 Task: Create a Workspace WS0000000001 in Trello with Workspace Type as ENGINEERING-IT and Workspace Description as WD0000000001. Invite a Team Member vinny.office2@gmail.com to Workspace WS0000000001 in Trello. Invite a Team Member nikhrathi889@gmail.com to Workspace WS0000000001 in Trello. Invite a Team Member carxxstreet791@gmail.com to Workspace WS0000000001 in Trello. Invite a Team Member 17.ch.pooja@gmail.com to Workspace WS0000000001 in Trello
Action: Mouse moved to (598, 113)
Screenshot: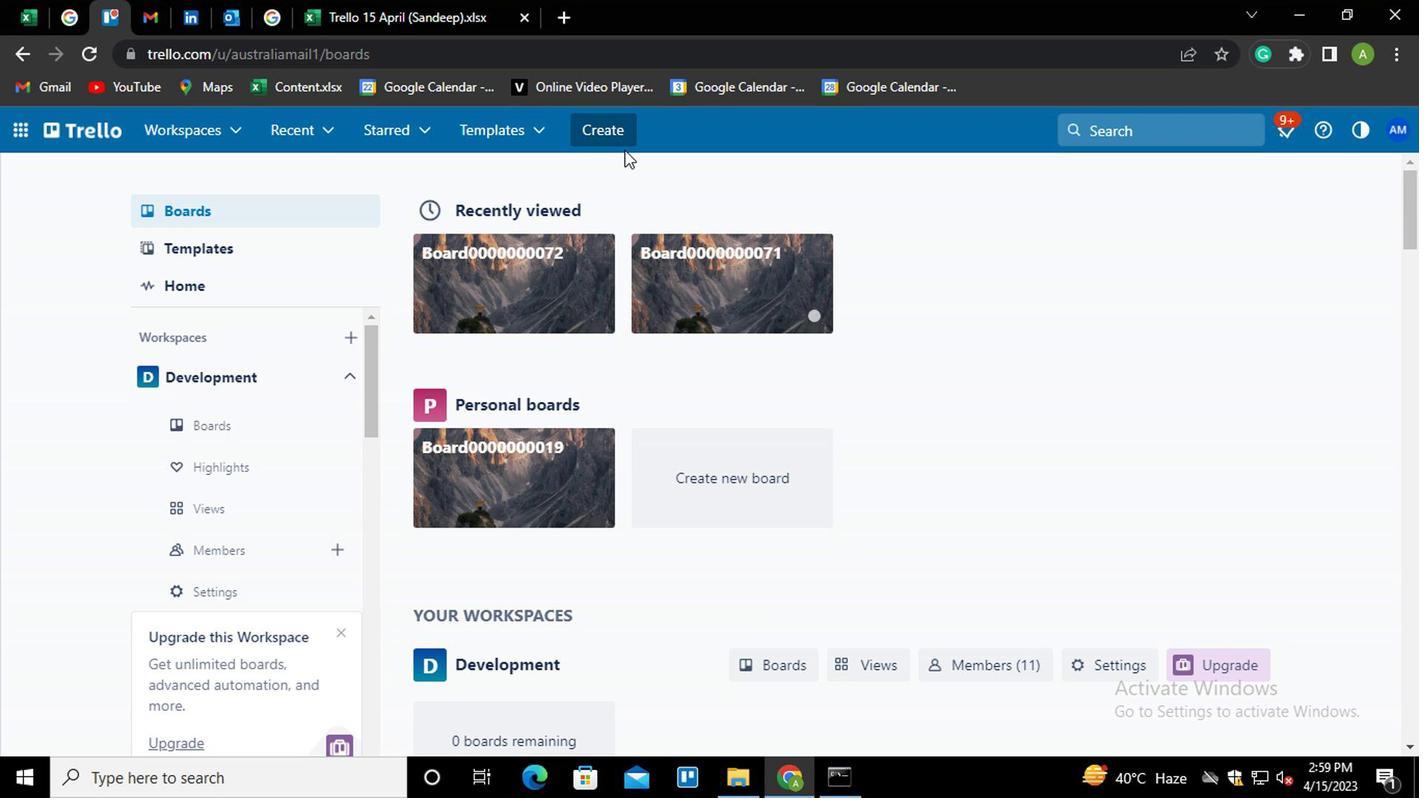 
Action: Mouse pressed left at (598, 113)
Screenshot: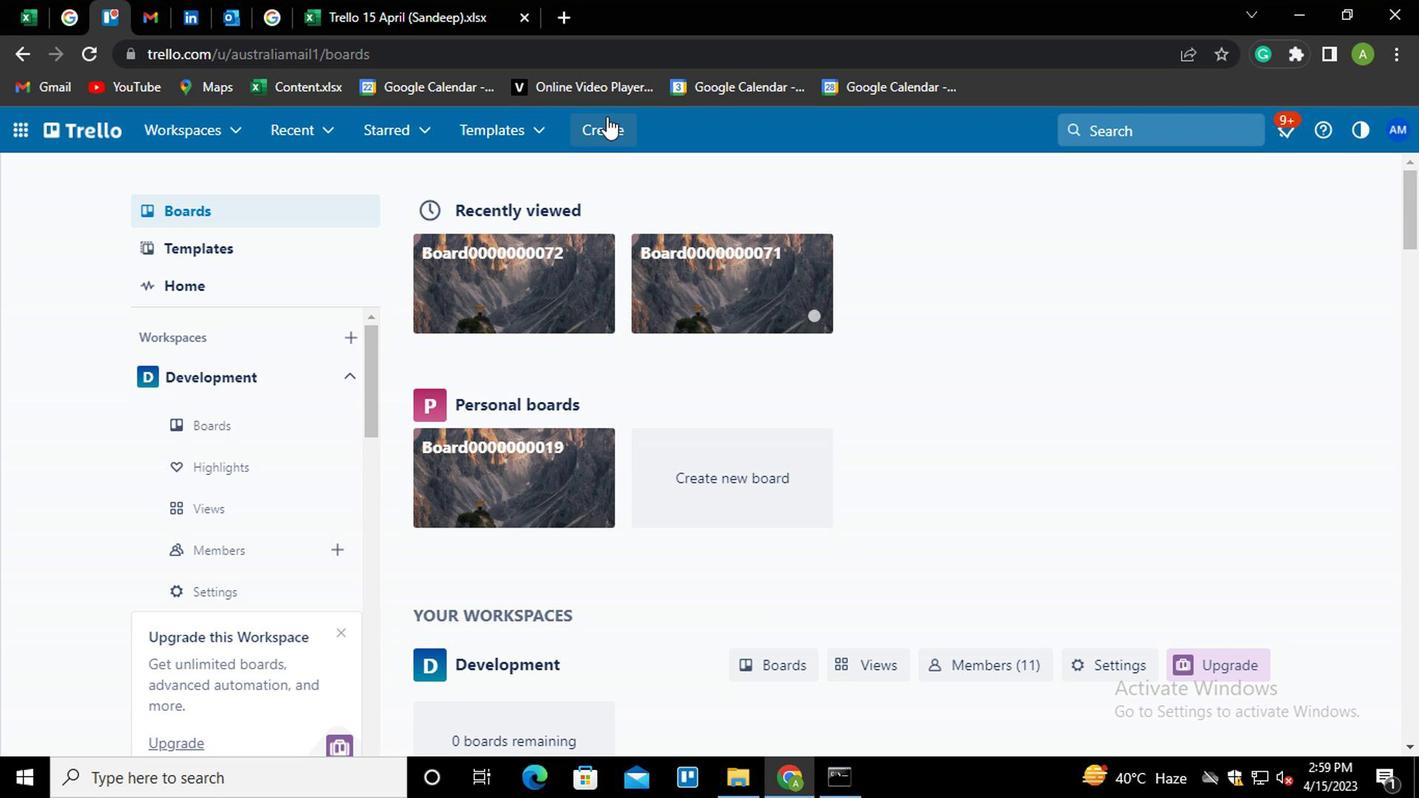 
Action: Mouse moved to (632, 354)
Screenshot: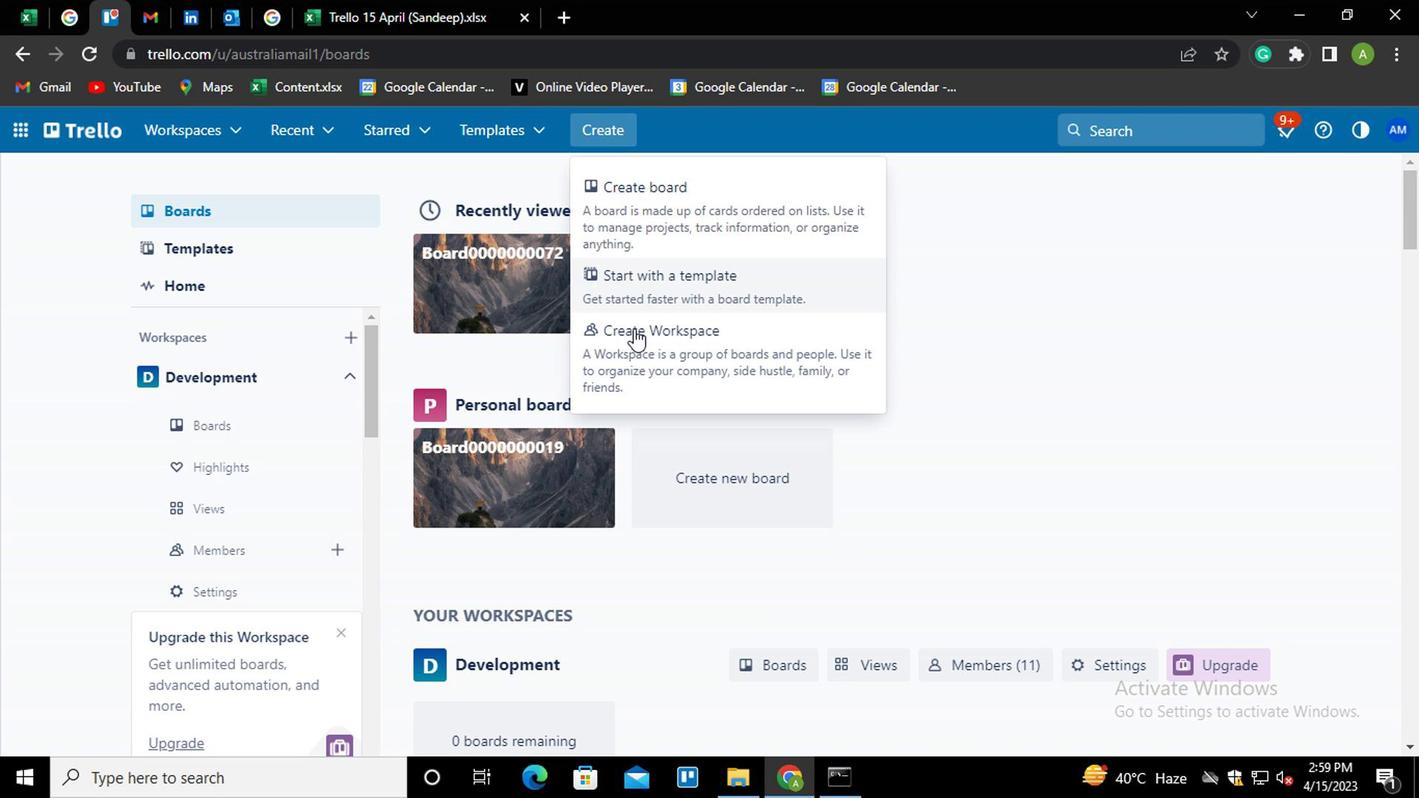 
Action: Mouse pressed left at (632, 354)
Screenshot: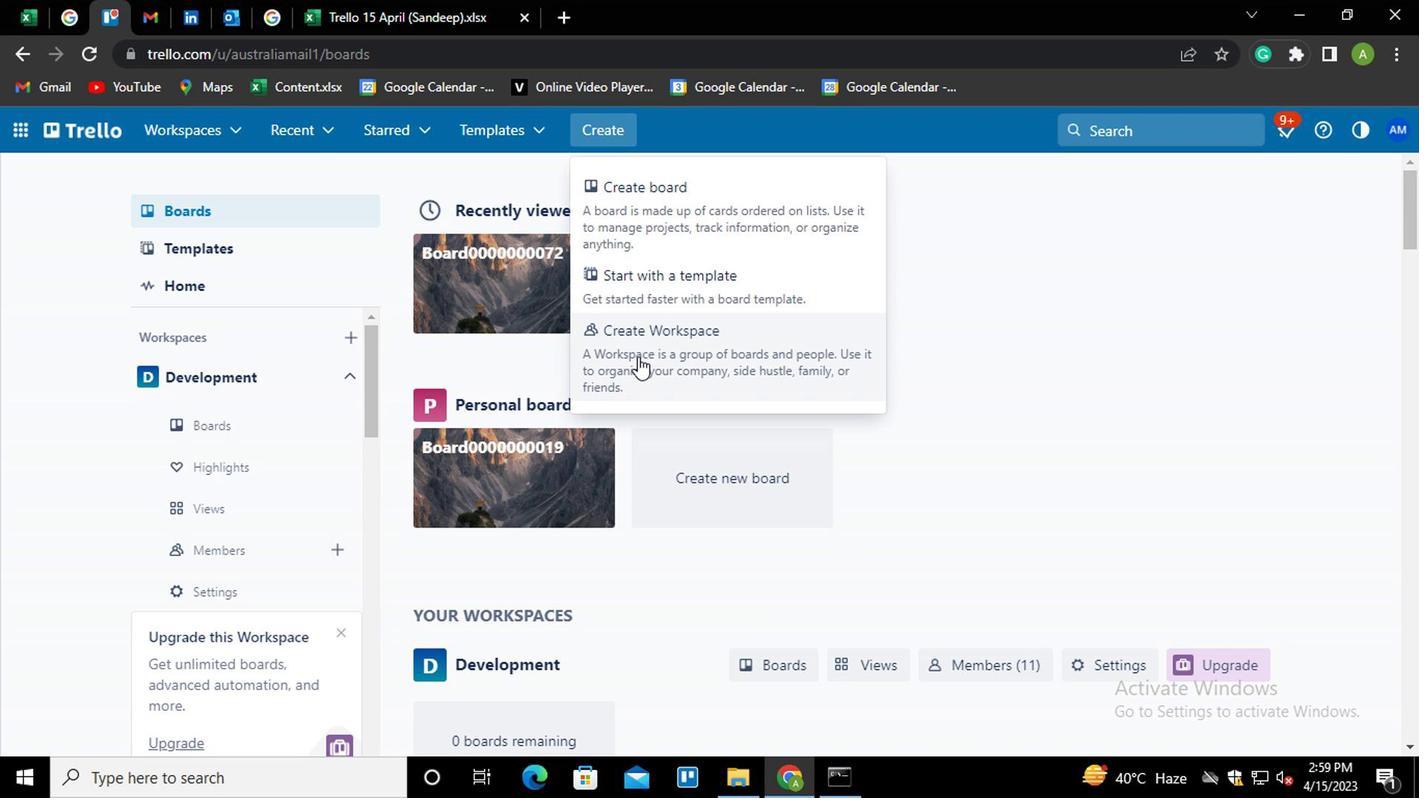 
Action: Mouse moved to (351, 380)
Screenshot: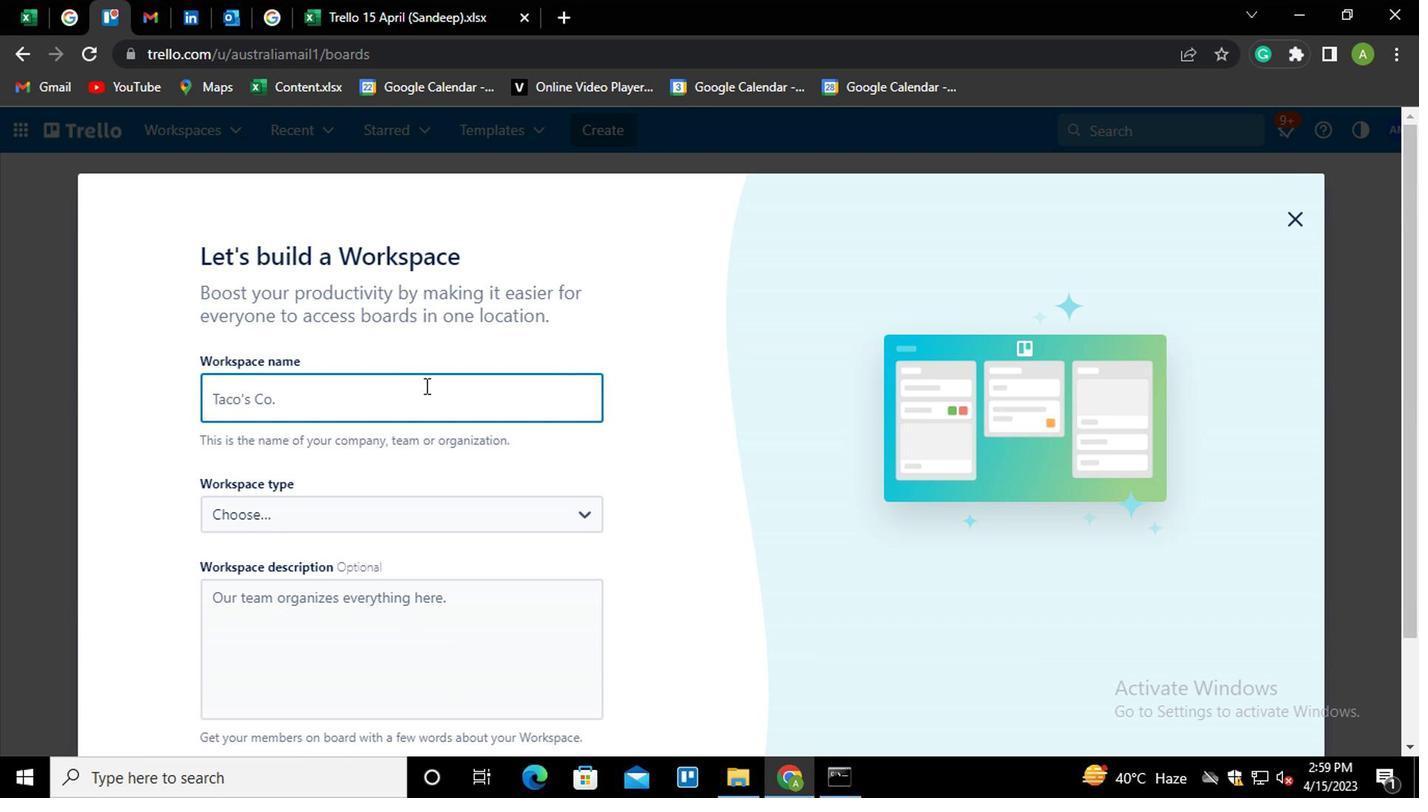 
Action: Key pressed <Key.shift>WS0000000001
Screenshot: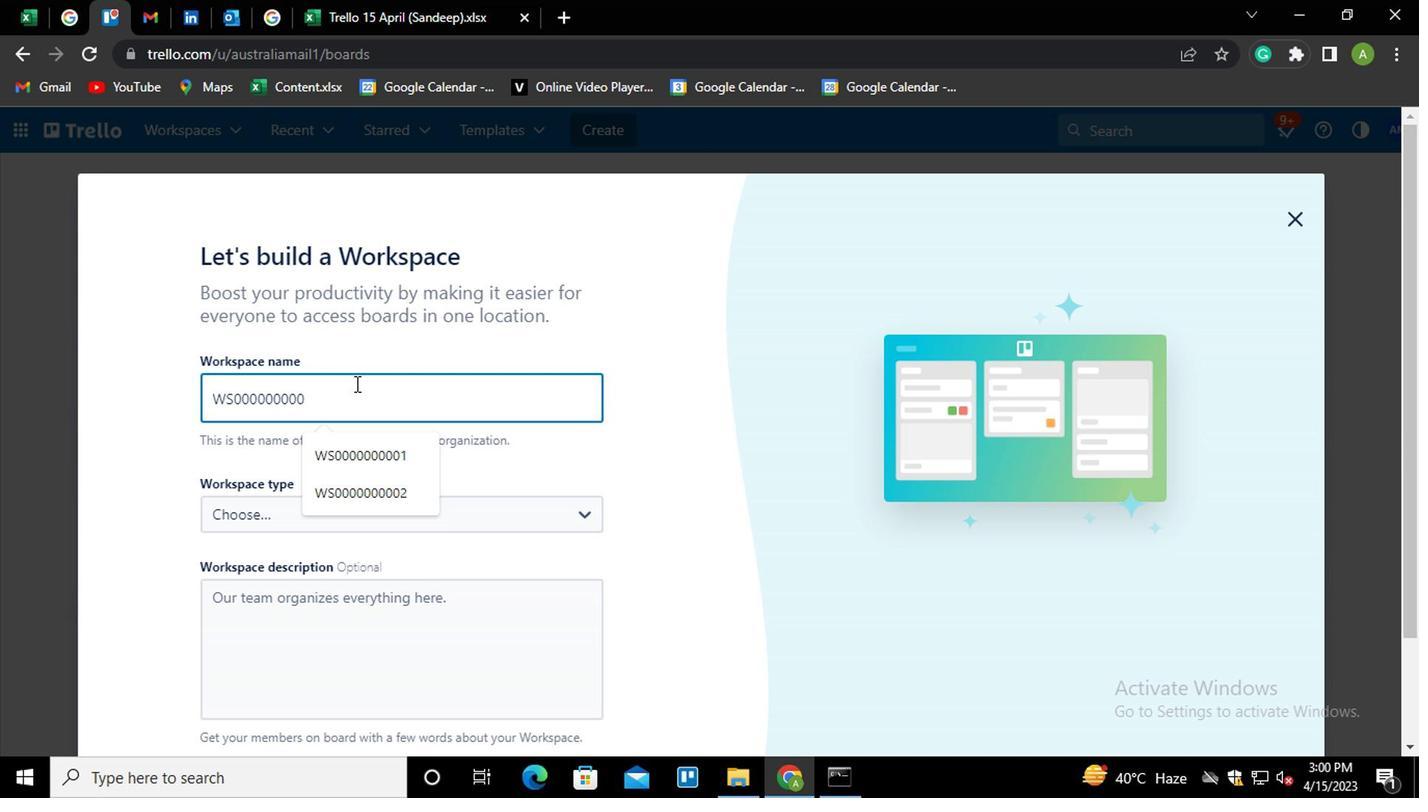 
Action: Mouse moved to (286, 506)
Screenshot: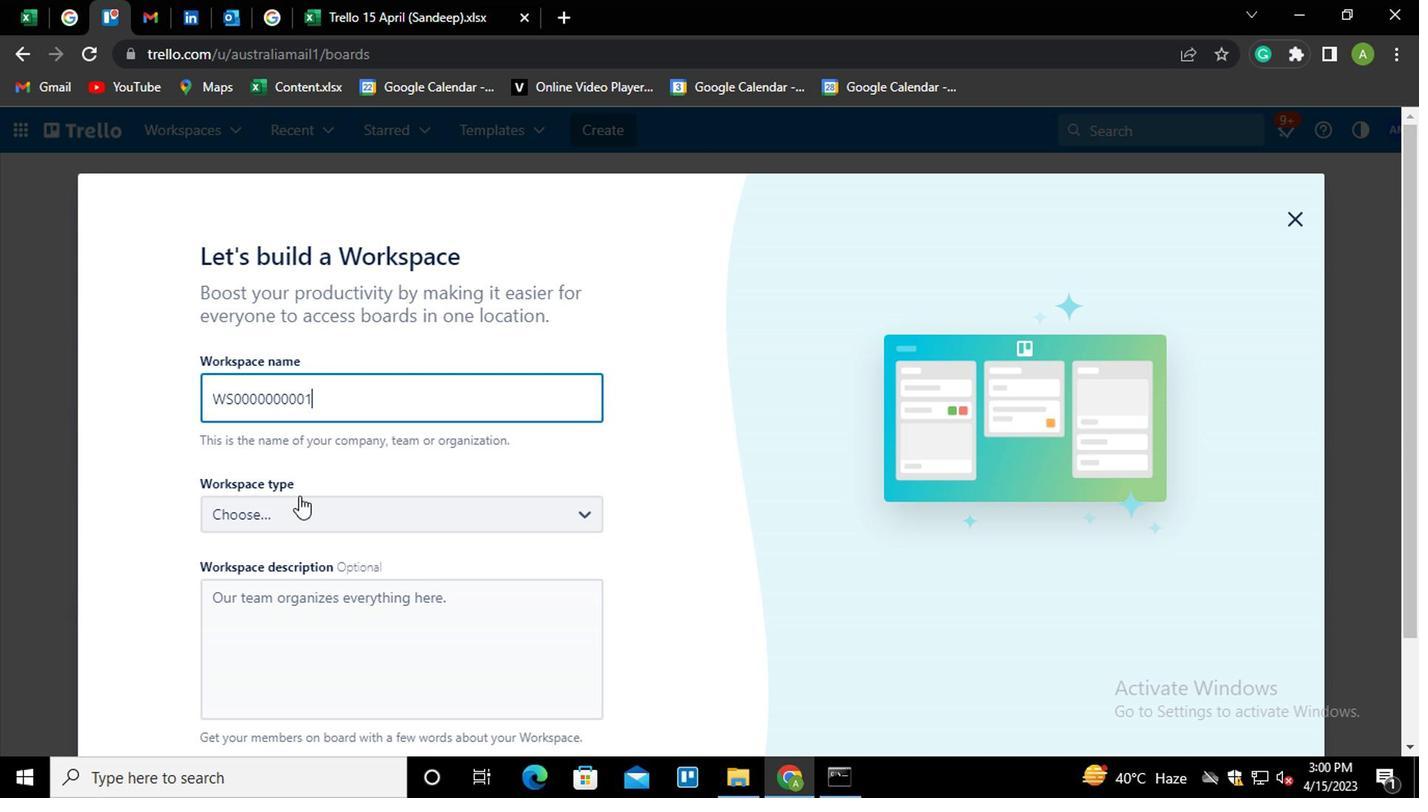 
Action: Mouse pressed left at (286, 506)
Screenshot: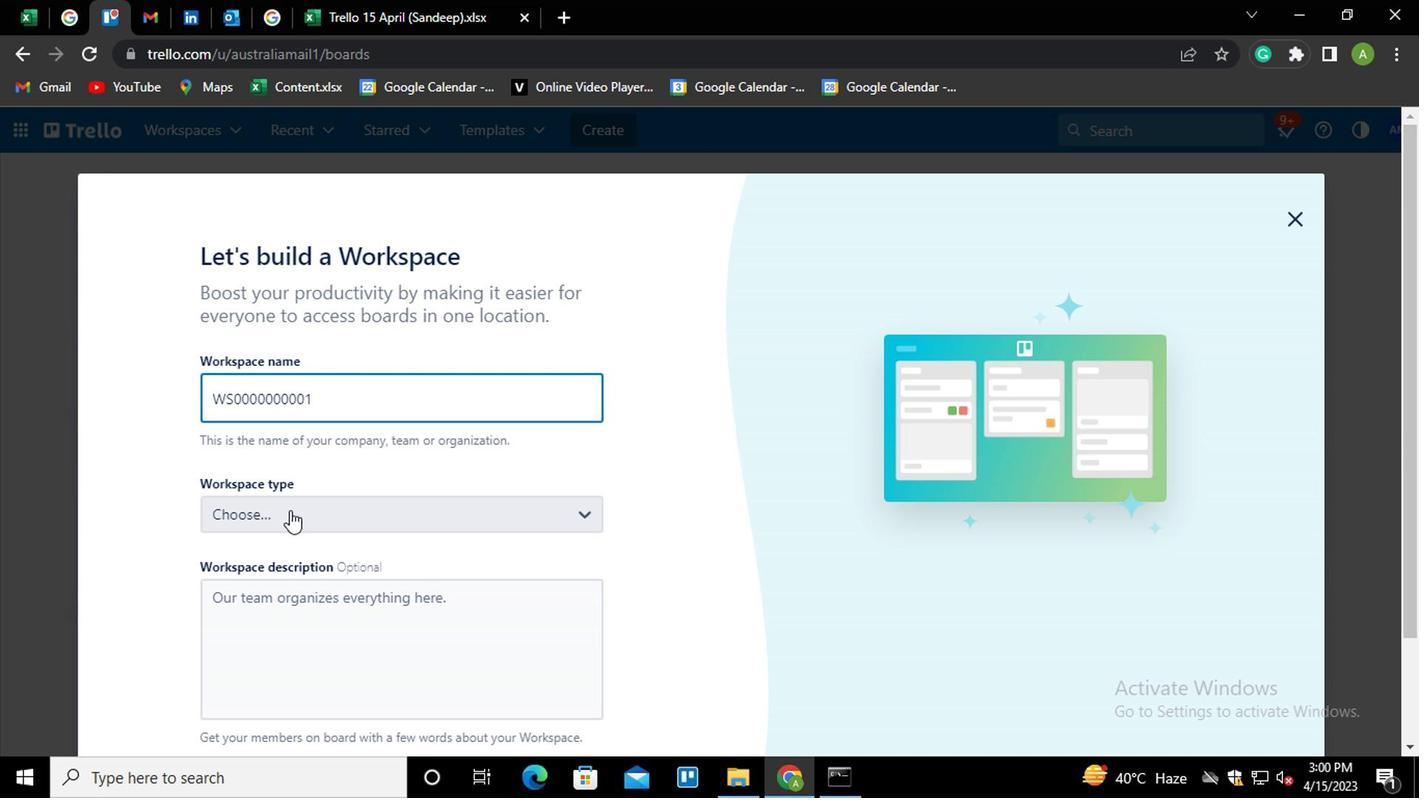 
Action: Mouse moved to (269, 649)
Screenshot: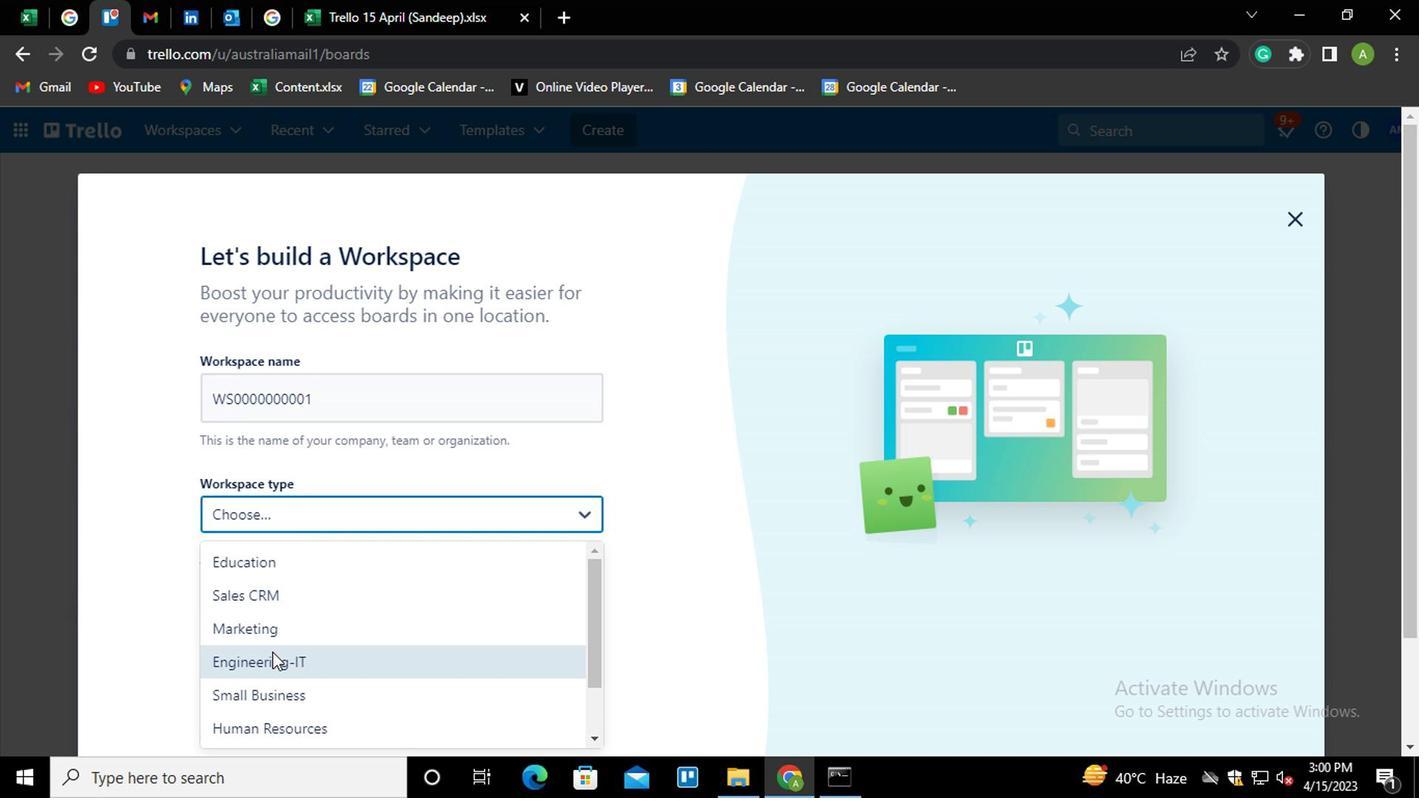 
Action: Mouse pressed left at (269, 649)
Screenshot: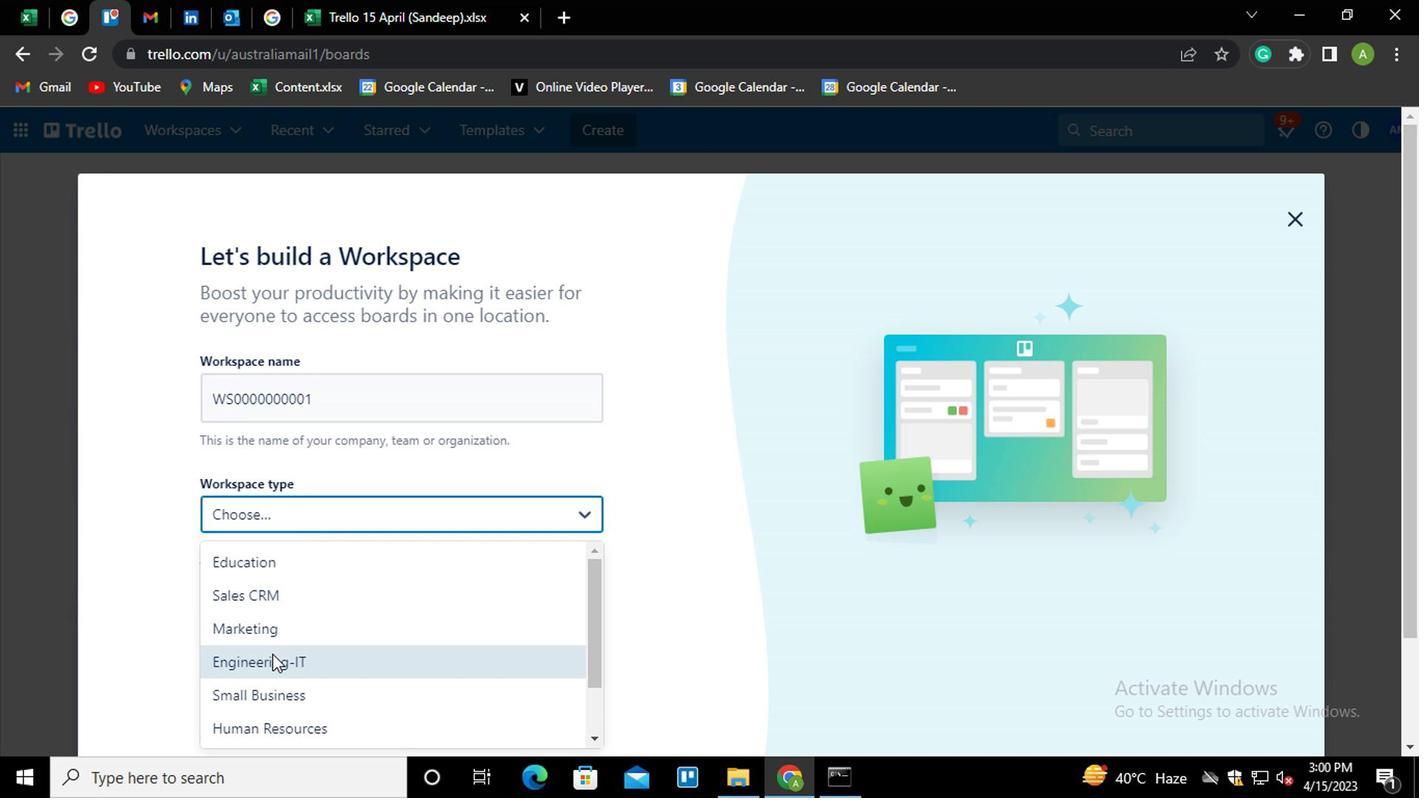 
Action: Mouse moved to (267, 631)
Screenshot: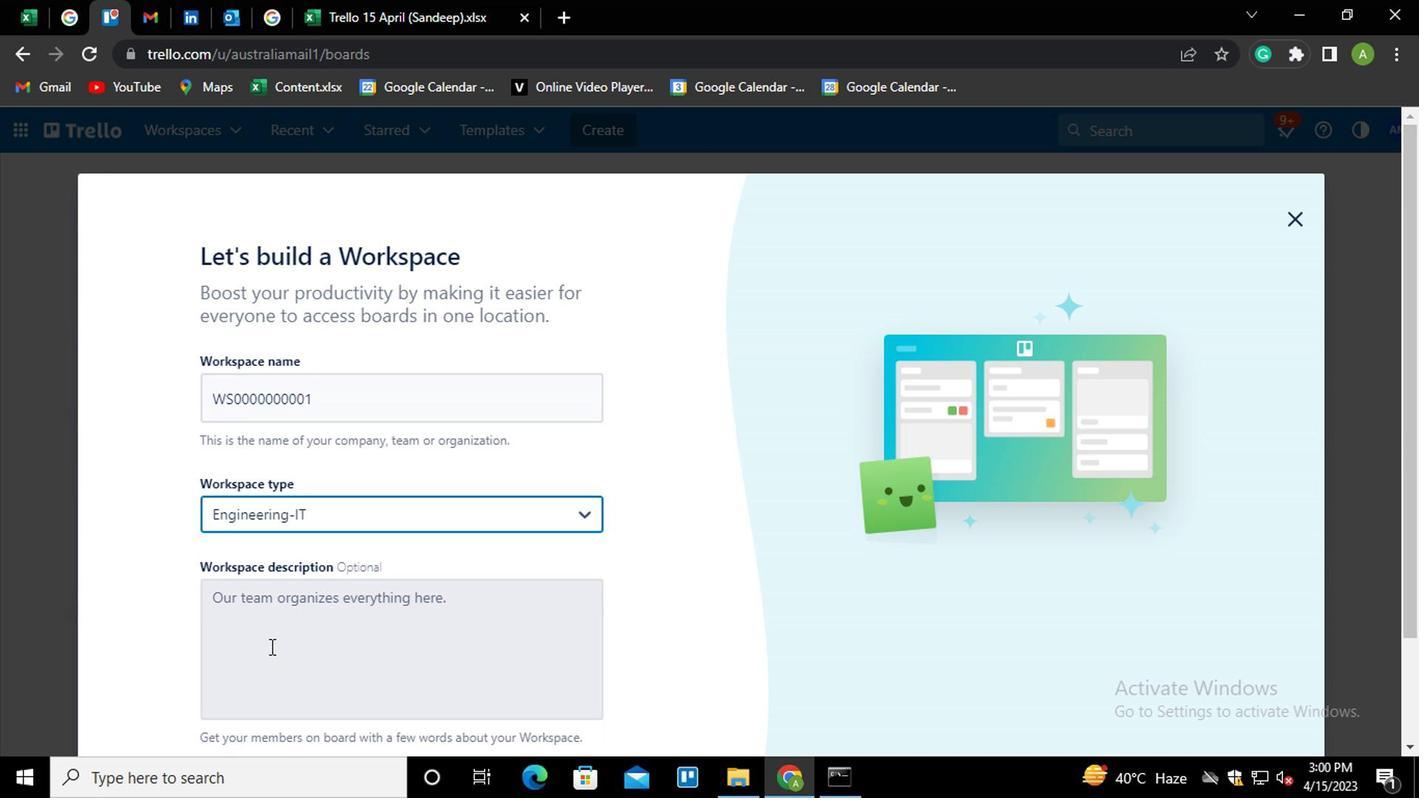 
Action: Mouse pressed left at (267, 631)
Screenshot: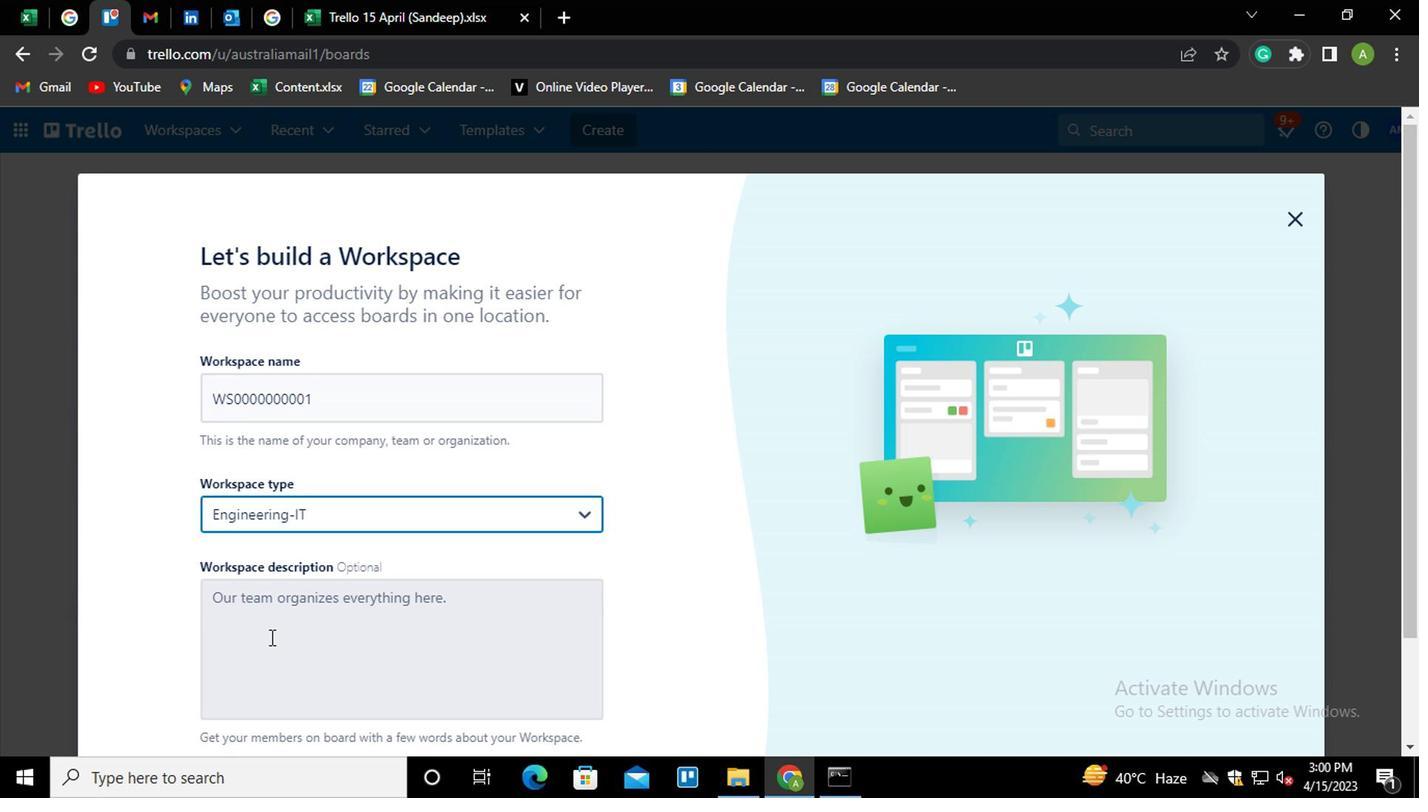 
Action: Key pressed <Key.shift>WD0000000001
Screenshot: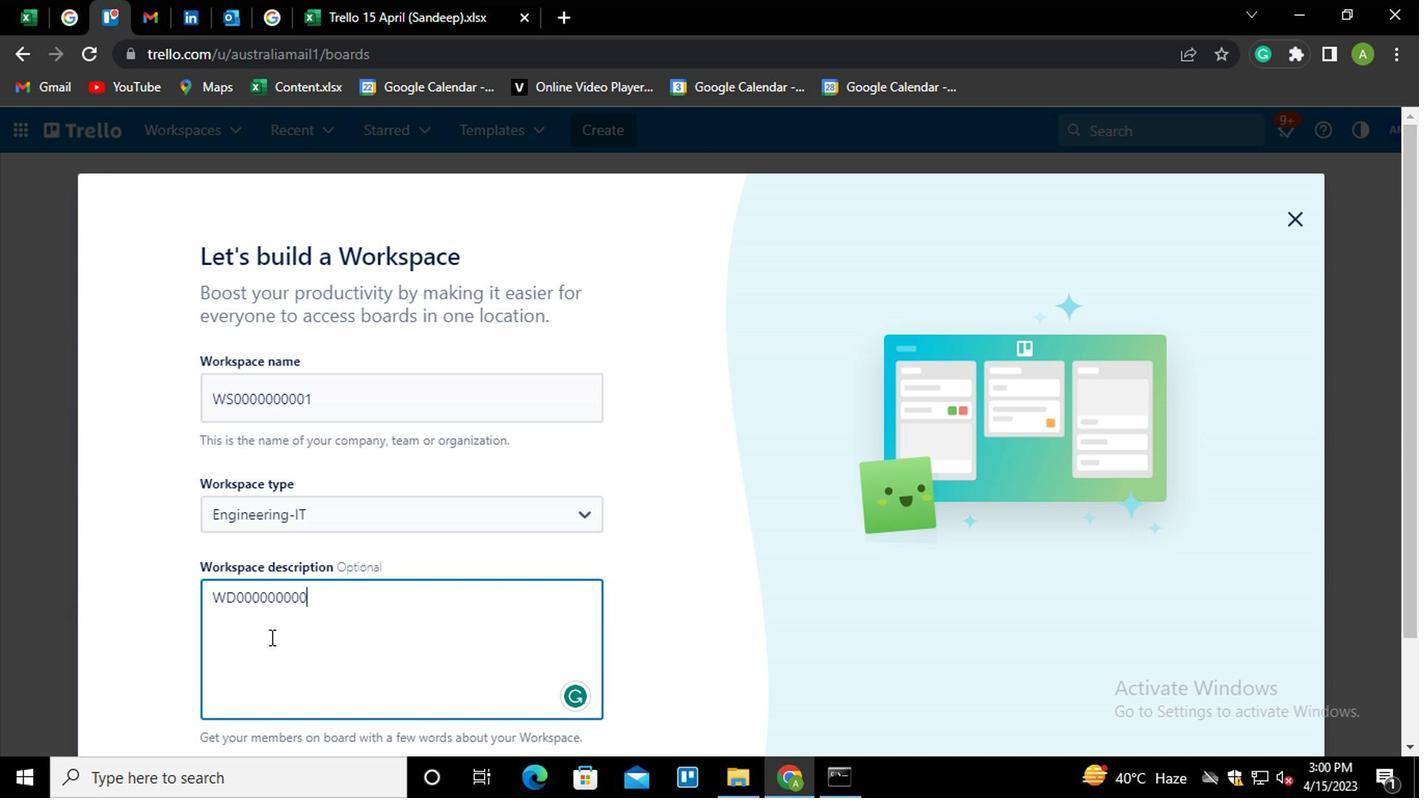 
Action: Mouse moved to (301, 610)
Screenshot: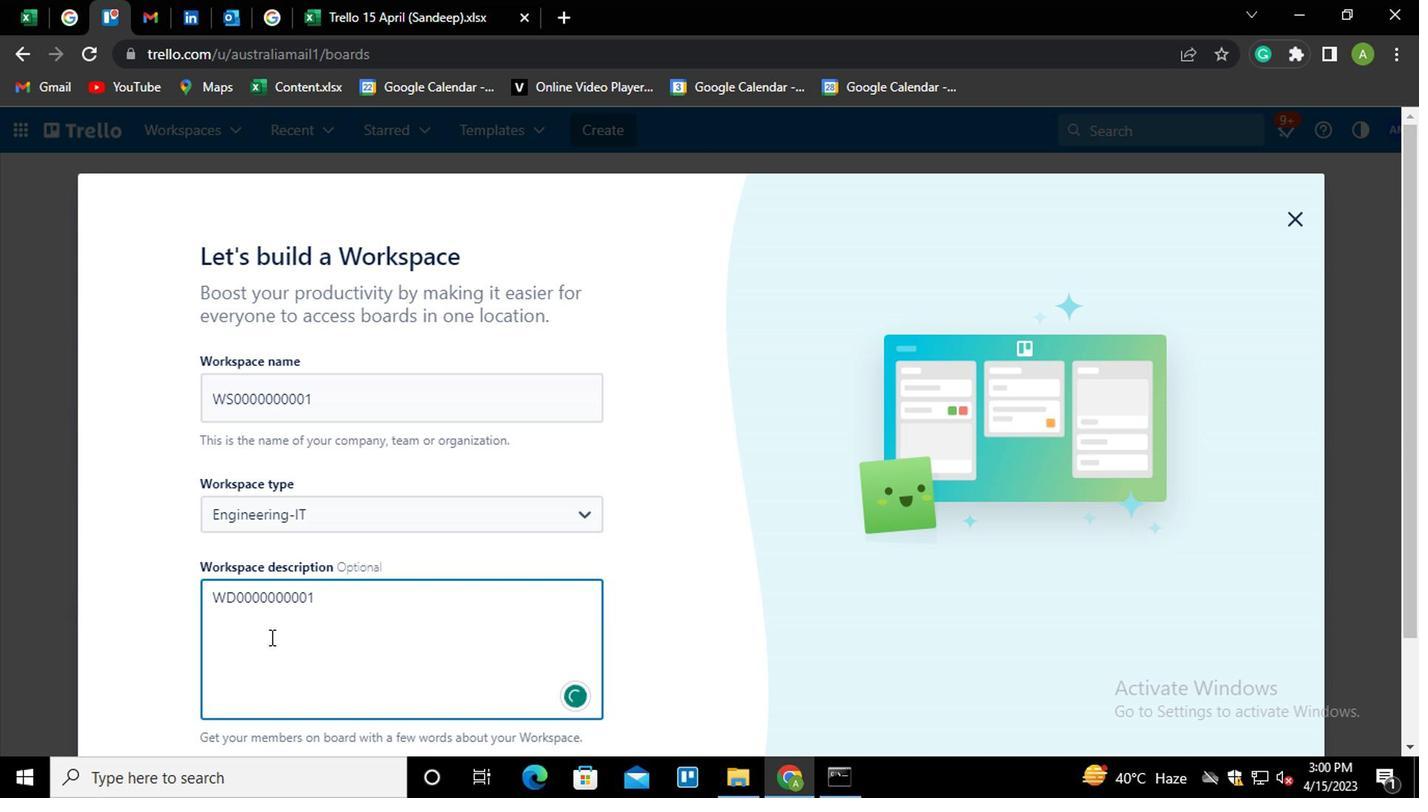 
Action: Mouse scrolled (301, 609) with delta (0, 0)
Screenshot: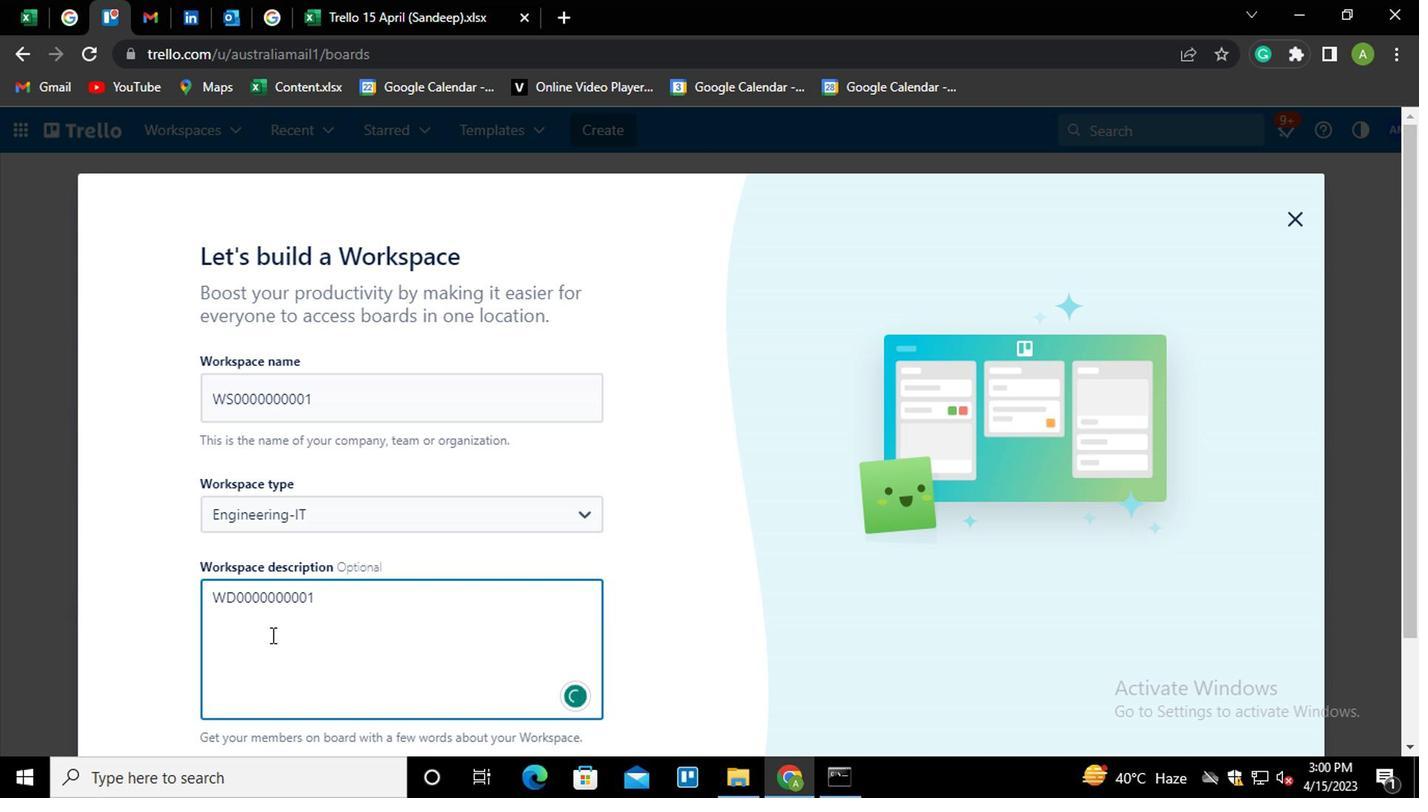 
Action: Mouse scrolled (301, 609) with delta (0, 0)
Screenshot: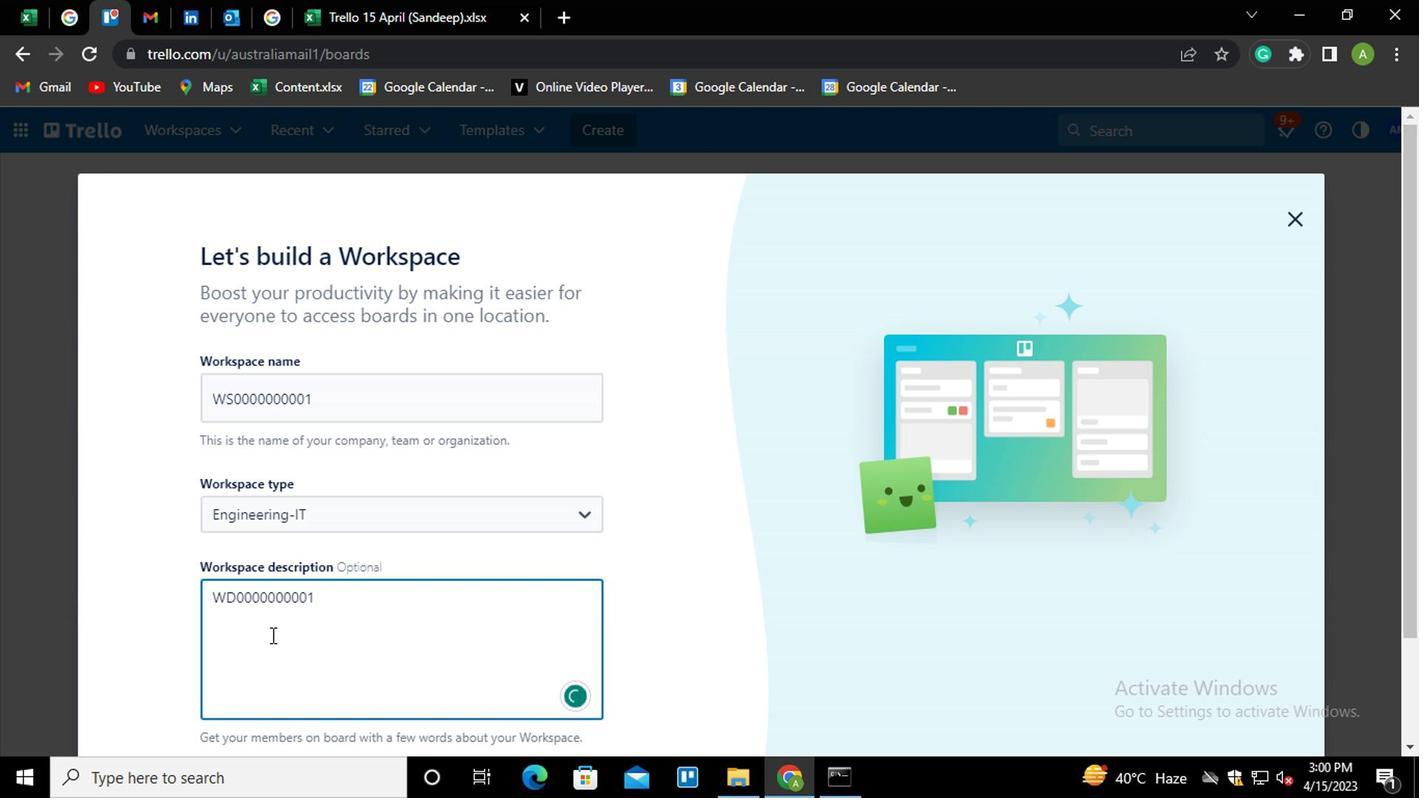 
Action: Mouse scrolled (301, 609) with delta (0, 0)
Screenshot: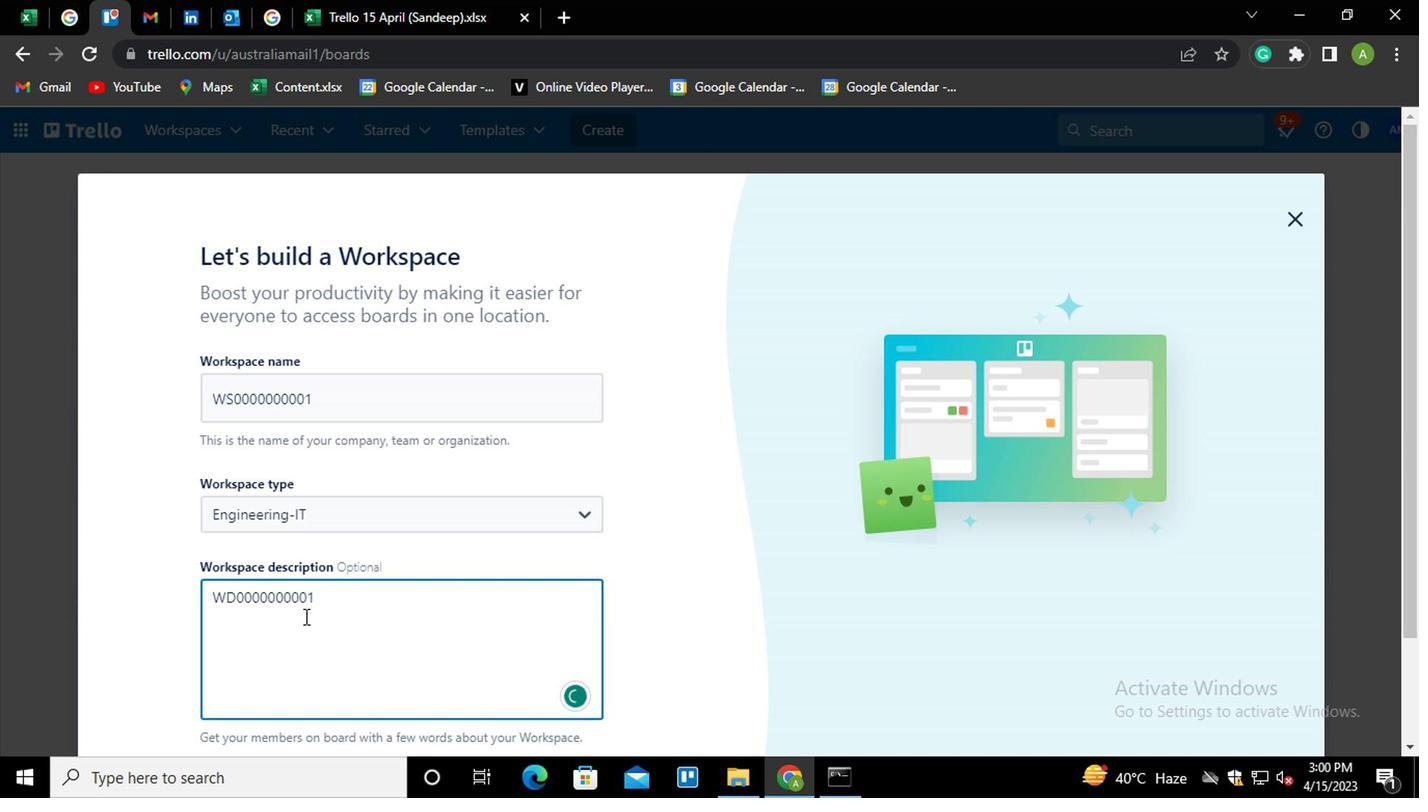 
Action: Mouse scrolled (301, 609) with delta (0, 0)
Screenshot: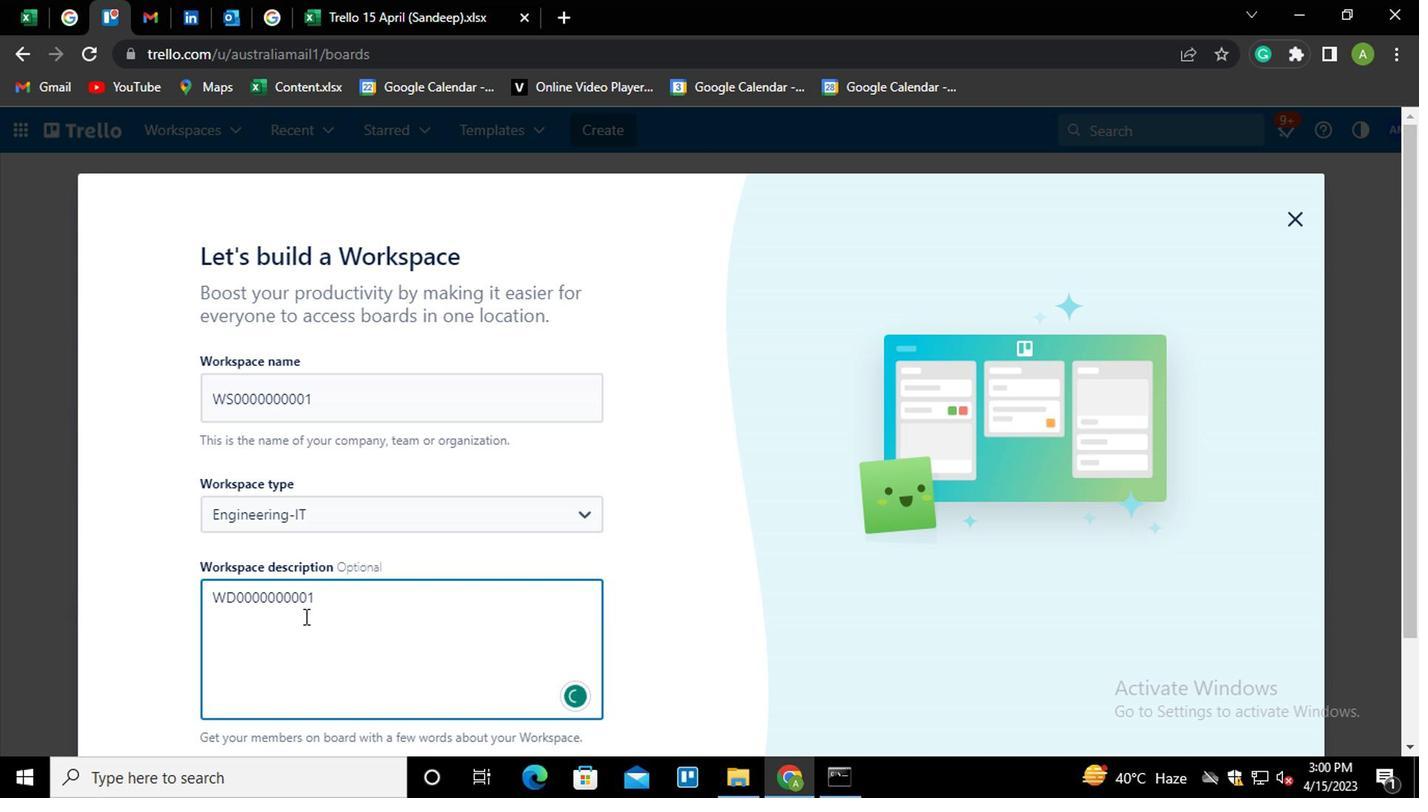 
Action: Mouse moved to (377, 657)
Screenshot: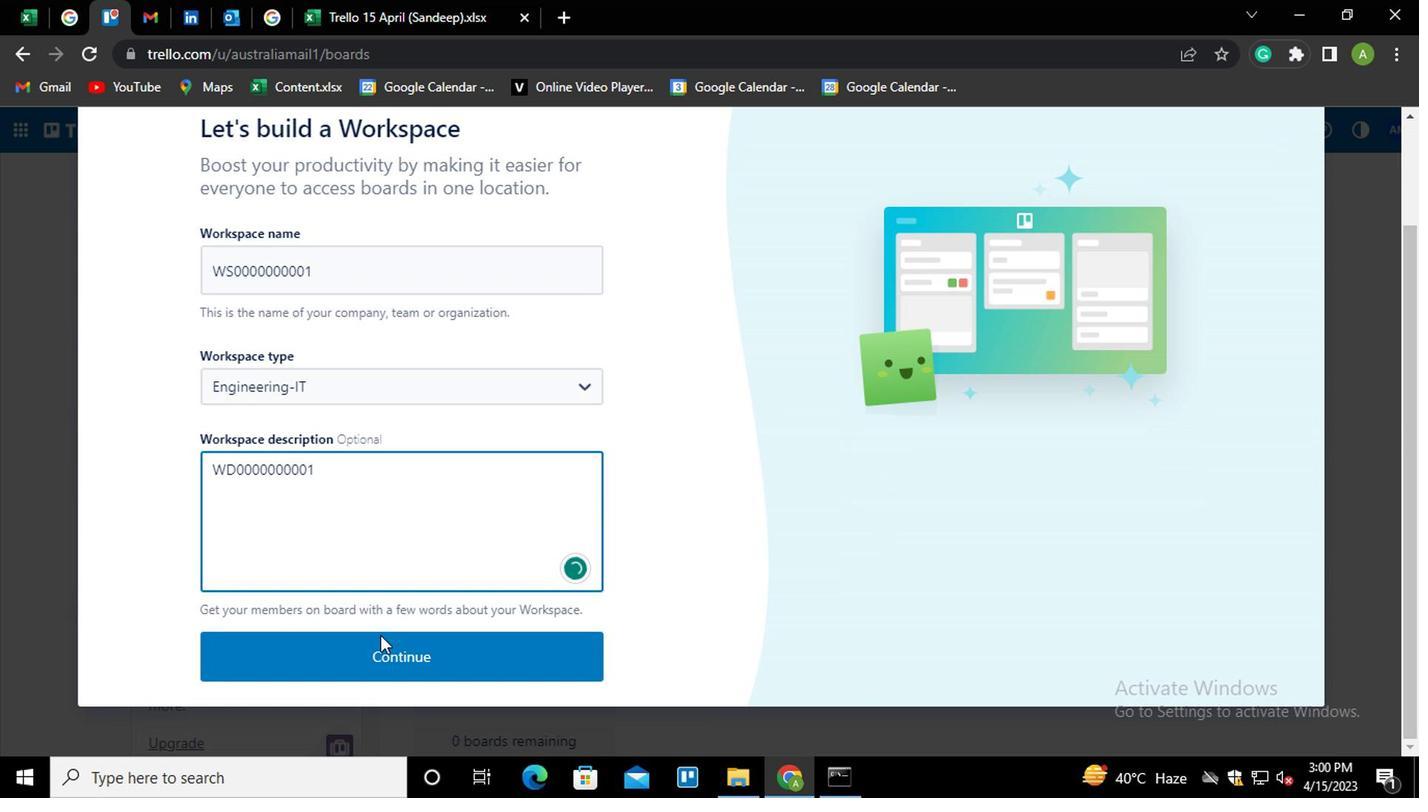 
Action: Mouse pressed left at (377, 657)
Screenshot: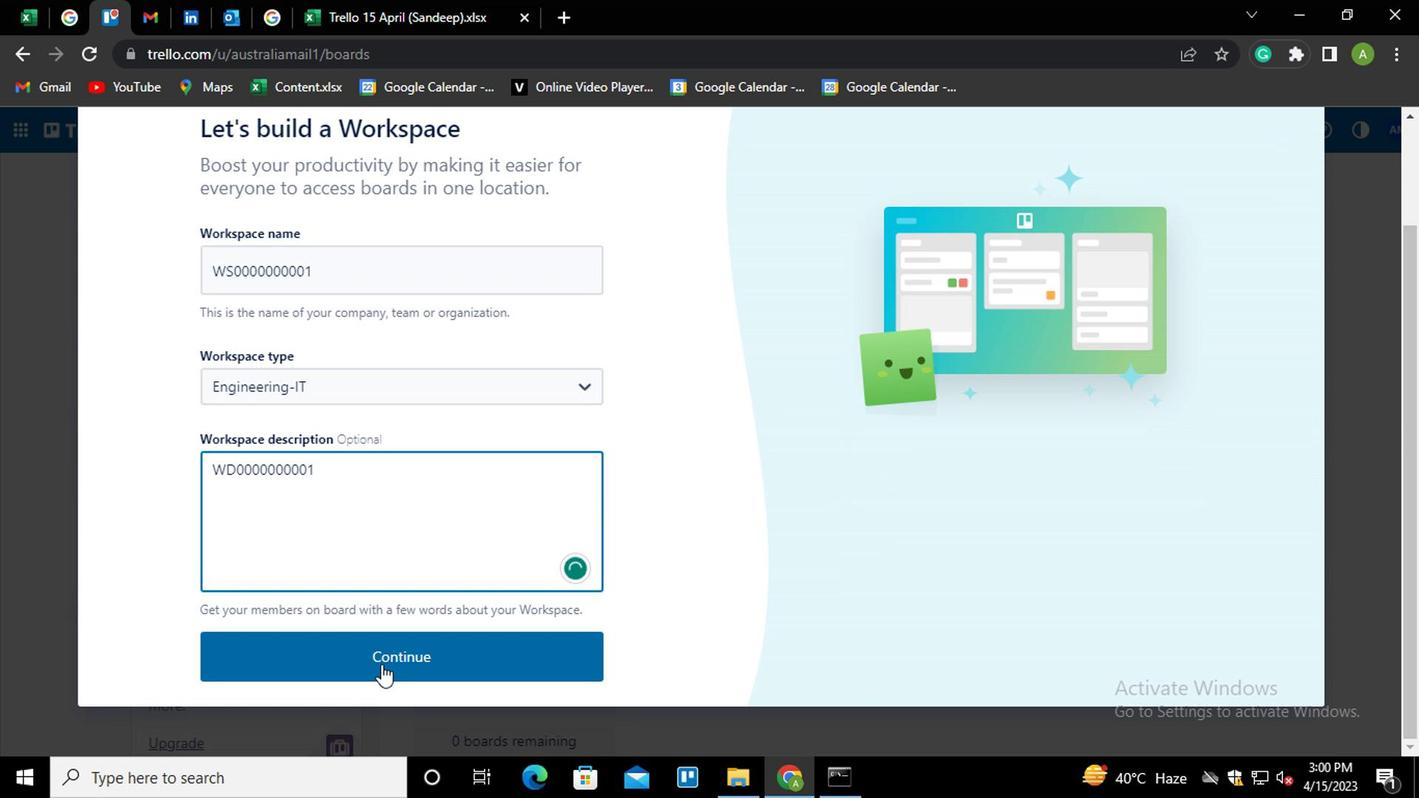 
Action: Mouse moved to (298, 386)
Screenshot: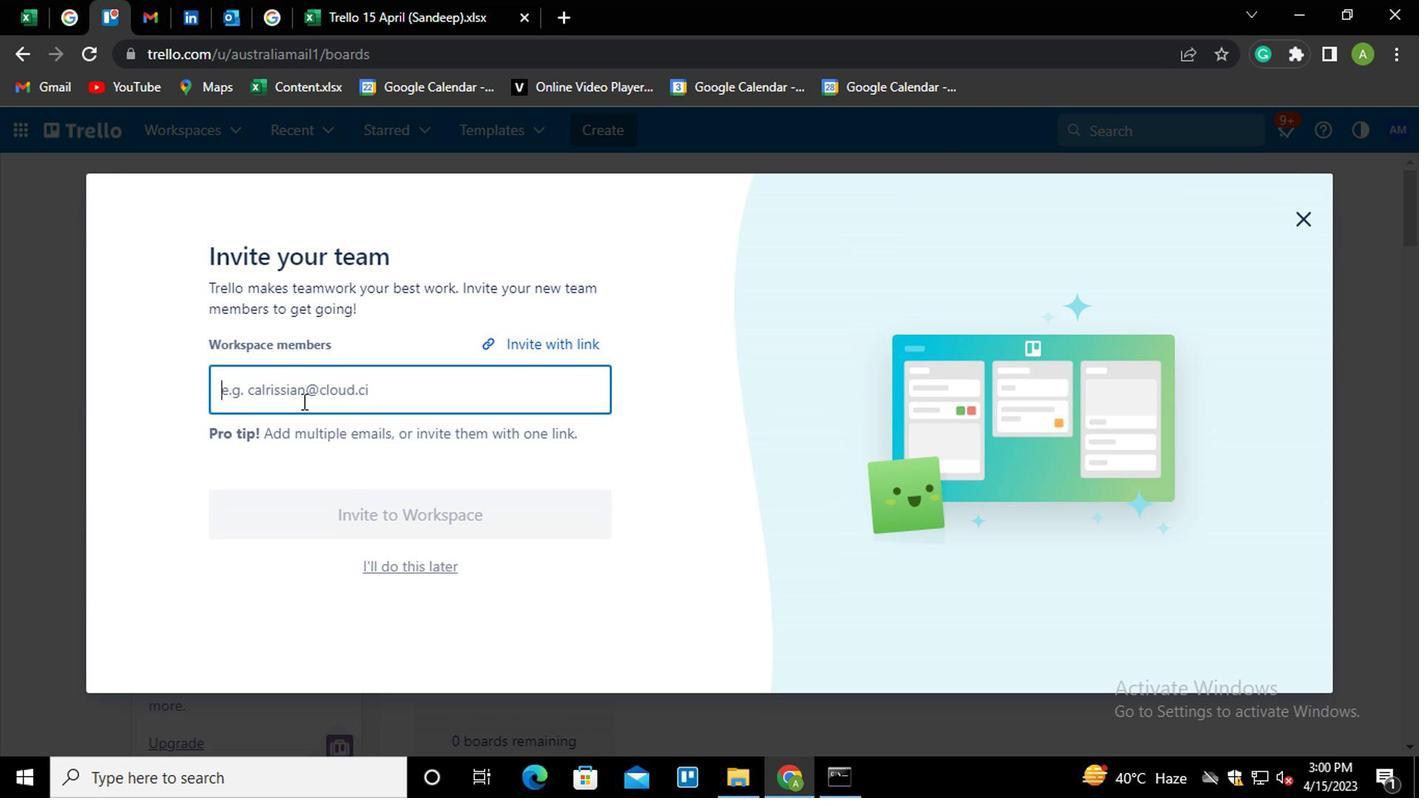 
Action: Mouse pressed left at (298, 386)
Screenshot: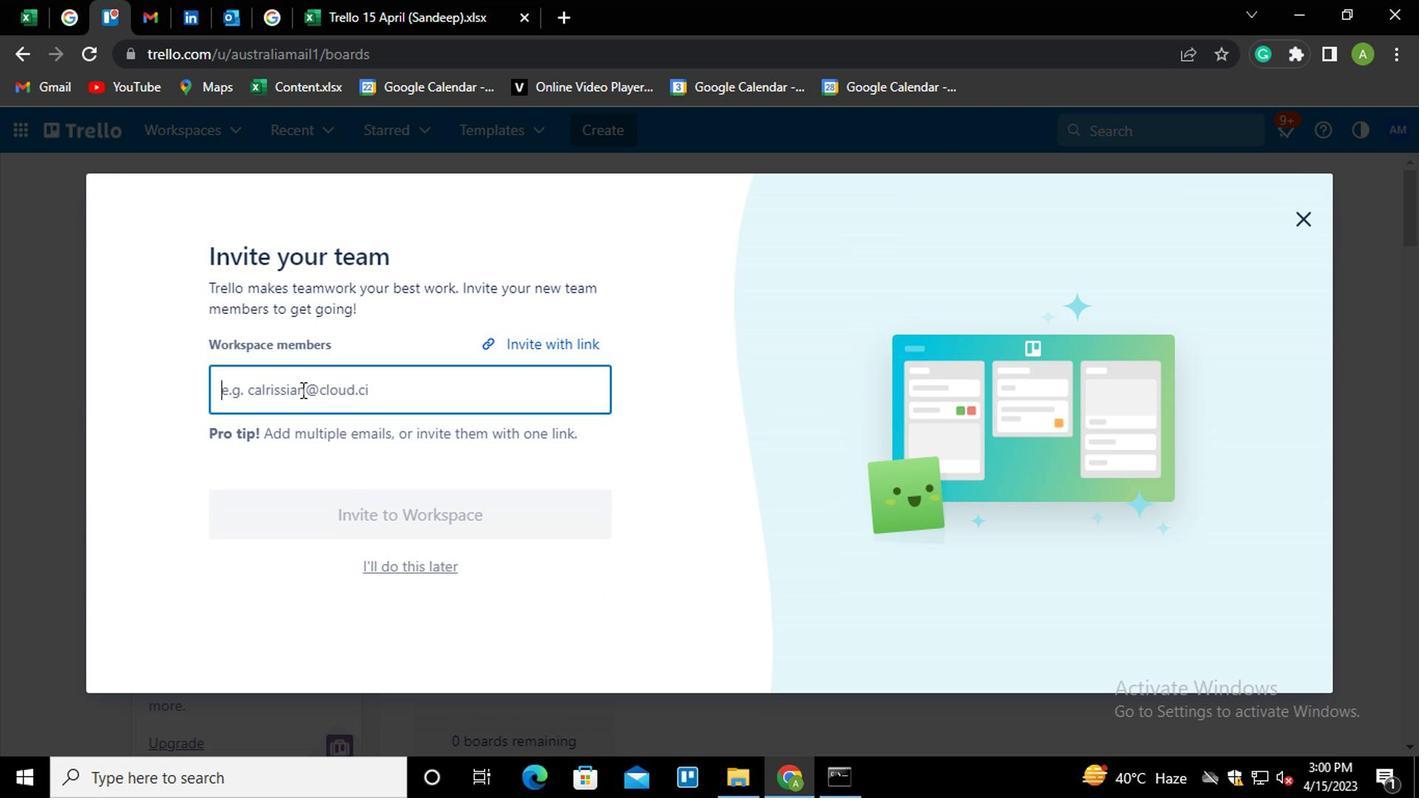
Action: Key pressed <Key.shift><Key.shift><Key.shift><Key.shift><Key.shift><Key.shift><Key.shift><Key.shift><Key.shift><Key.shift><Key.shift><Key.shift><Key.shift><Key.shift><Key.shift><Key.shift><Key.shift><Key.shift><Key.shift><Key.shift><Key.shift><Key.shift><Key.shift><Key.shift><Key.shift><Key.shift><Key.shift><Key.shift><Key.shift><Key.shift><Key.shift><Key.shift><Key.shift><Key.shift><Key.shift>VINNY.OFFICE2<Key.shift><Key.shift>@GMAIL.COM<Key.enter>NIKHRATHI889<Key.shift>@GMAIL.COM<Key.enter>CARXXSTREET791<Key.shift>@F<Key.backspace>GMAIL.COM<Key.enter>17.CH.POOJA<Key.shift>@GMAIL.COM<Key.enter>
Screenshot: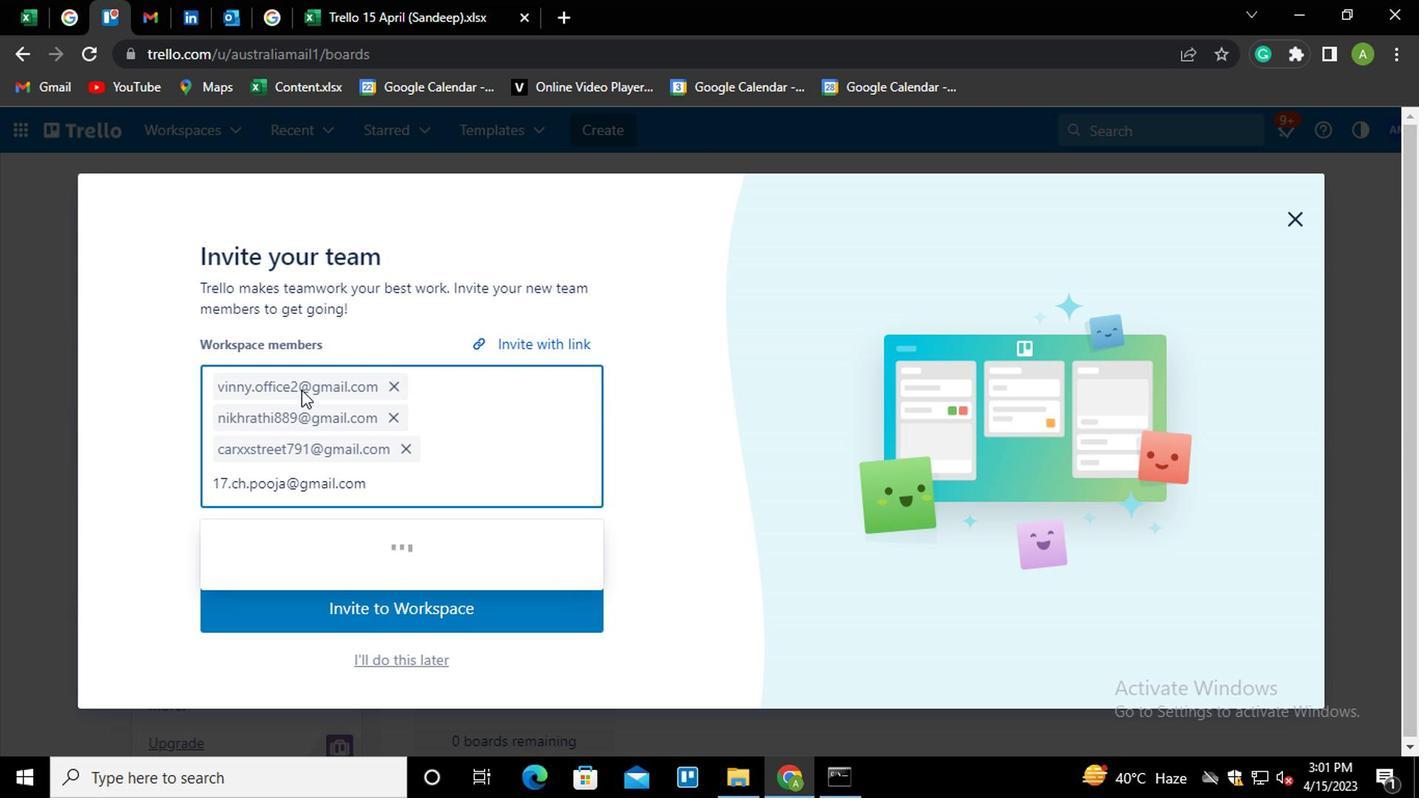 
Action: Mouse moved to (400, 591)
Screenshot: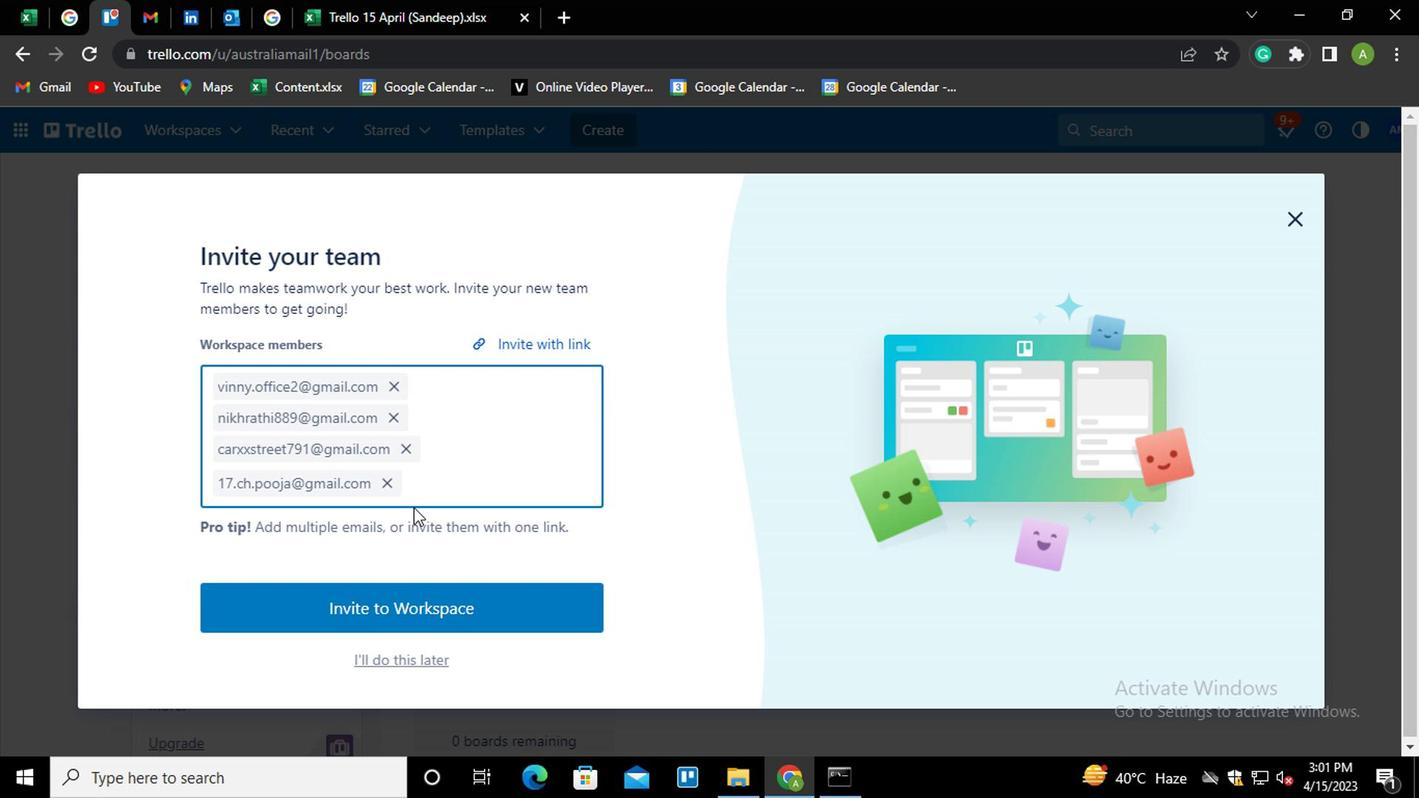 
Action: Mouse pressed left at (400, 591)
Screenshot: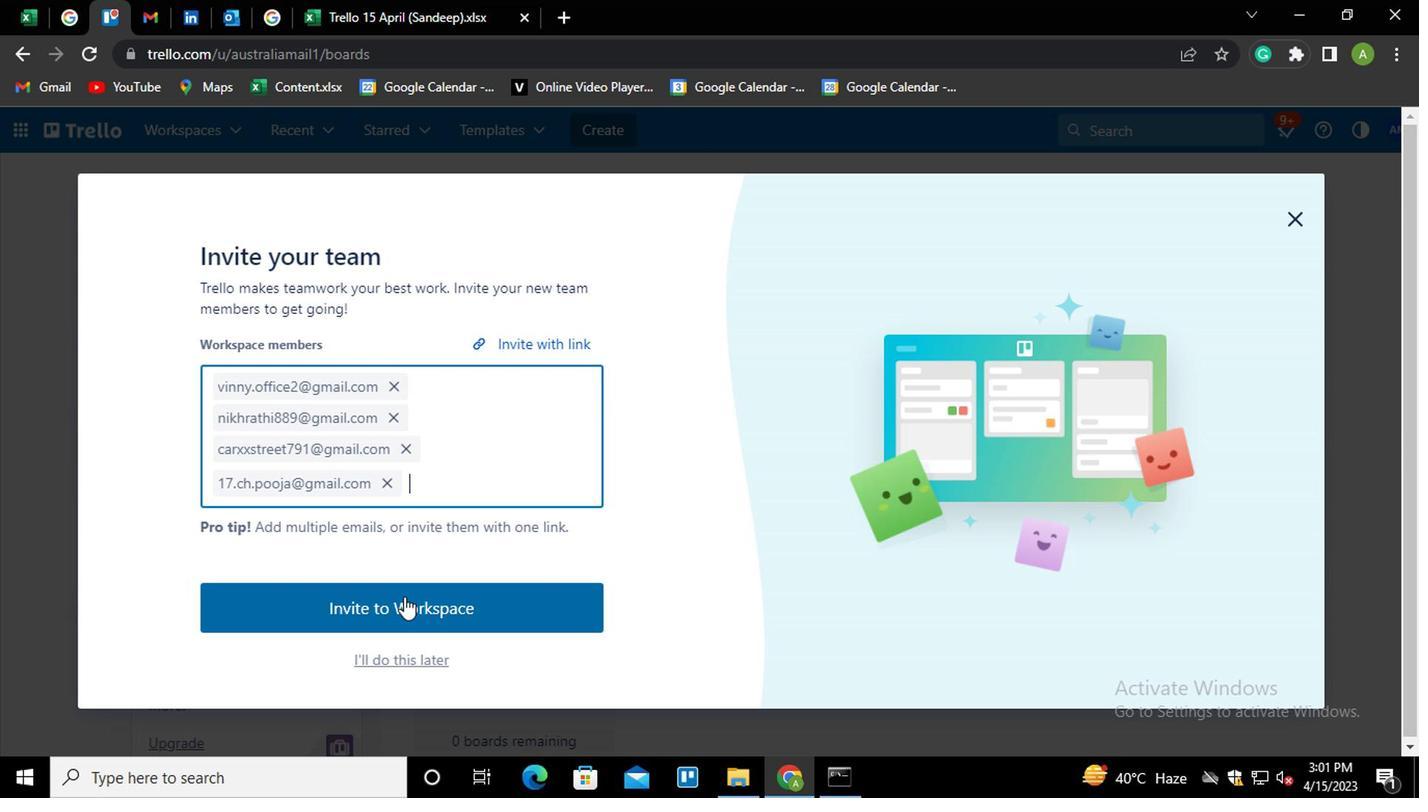
